 Task: Look for products with watermelon flavor.
Action: Mouse moved to (19, 107)
Screenshot: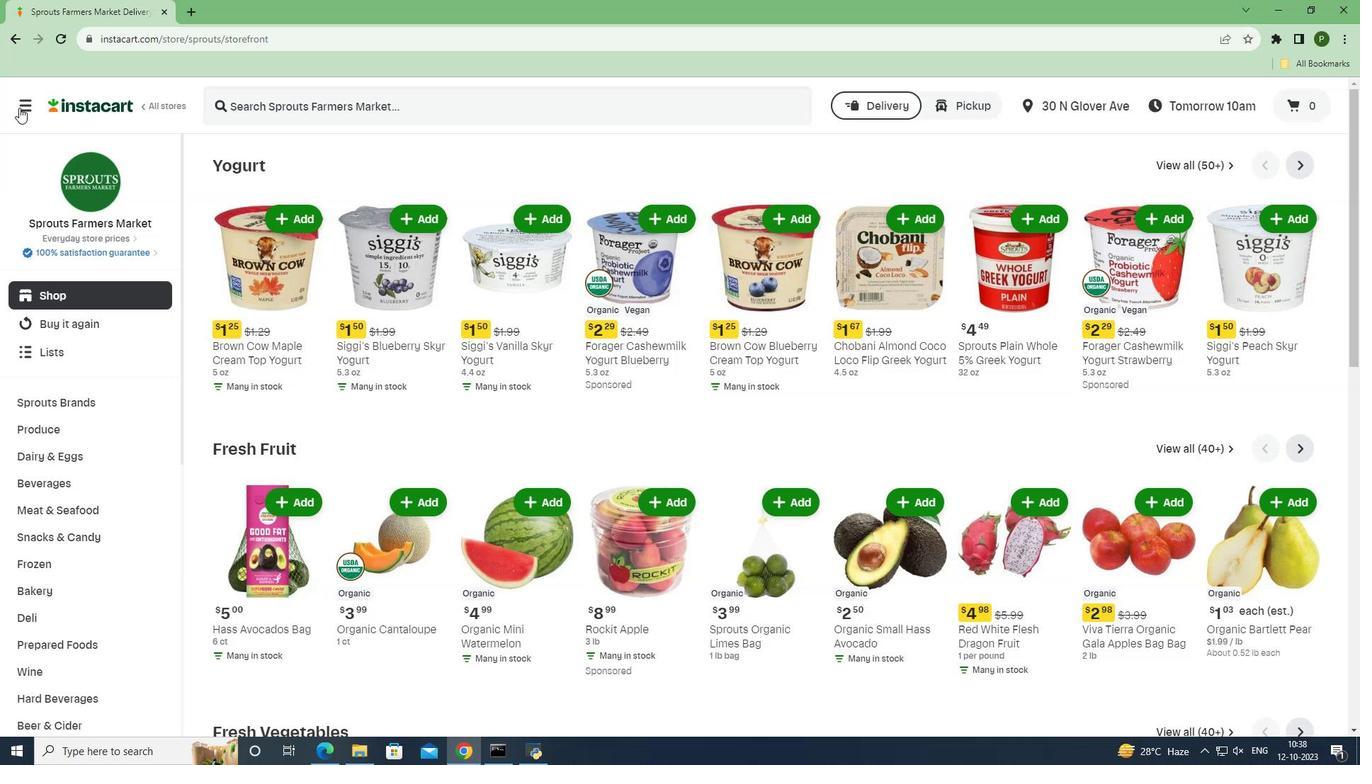 
Action: Mouse pressed left at (19, 107)
Screenshot: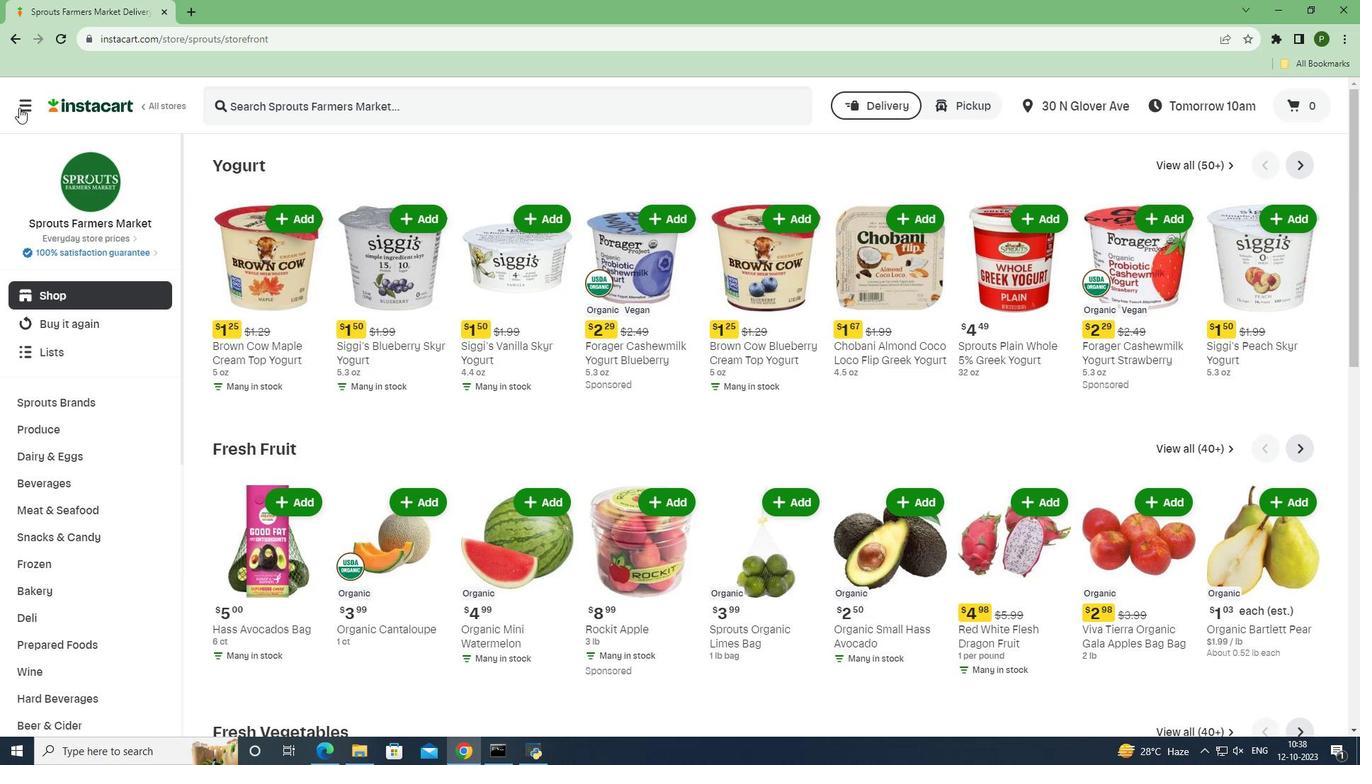 
Action: Mouse moved to (54, 374)
Screenshot: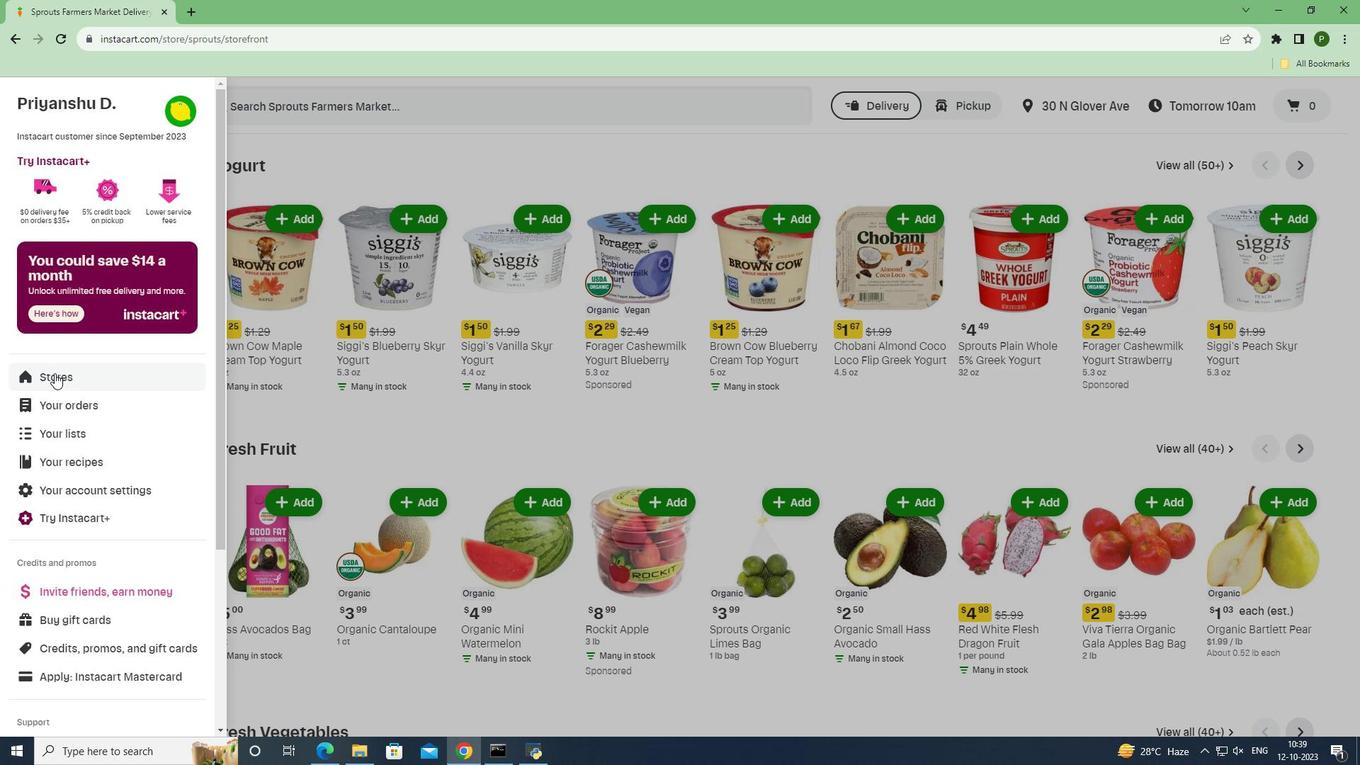 
Action: Mouse pressed left at (54, 374)
Screenshot: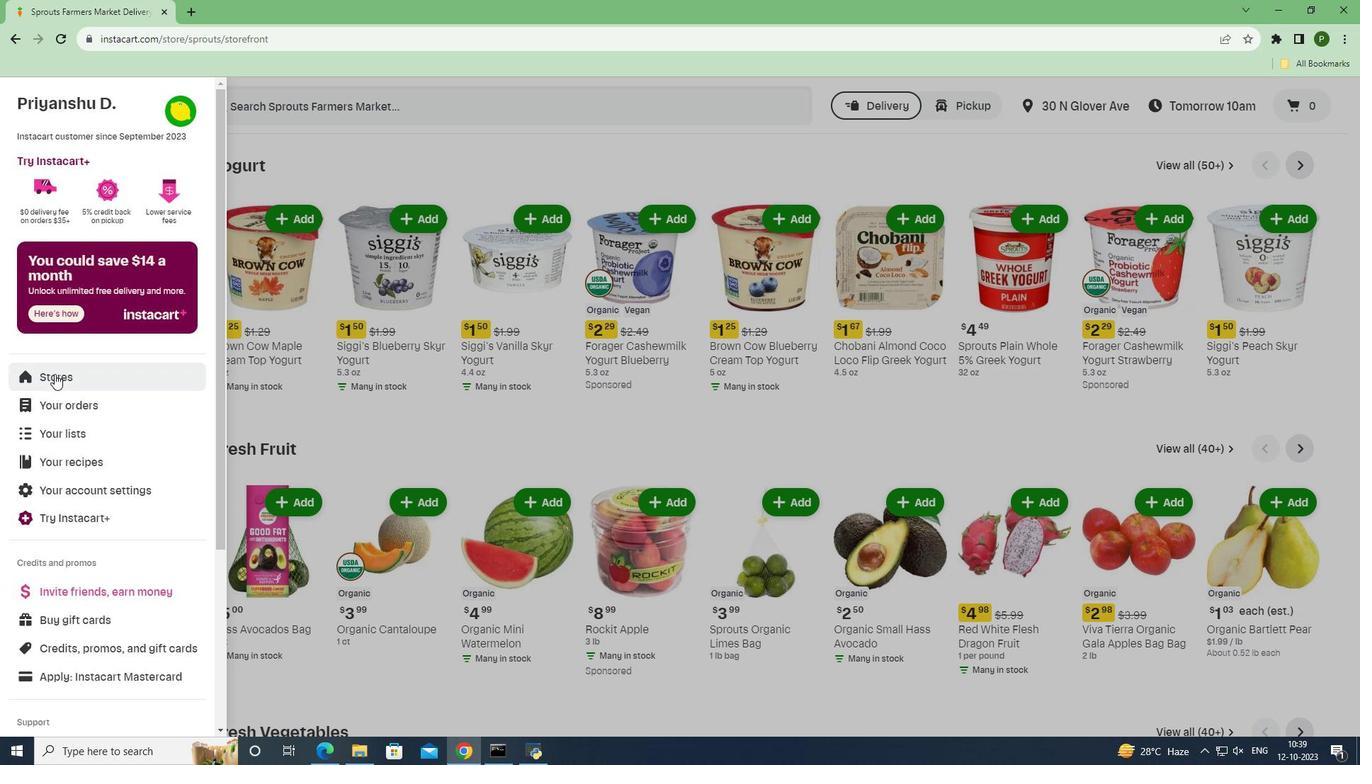 
Action: Mouse moved to (334, 167)
Screenshot: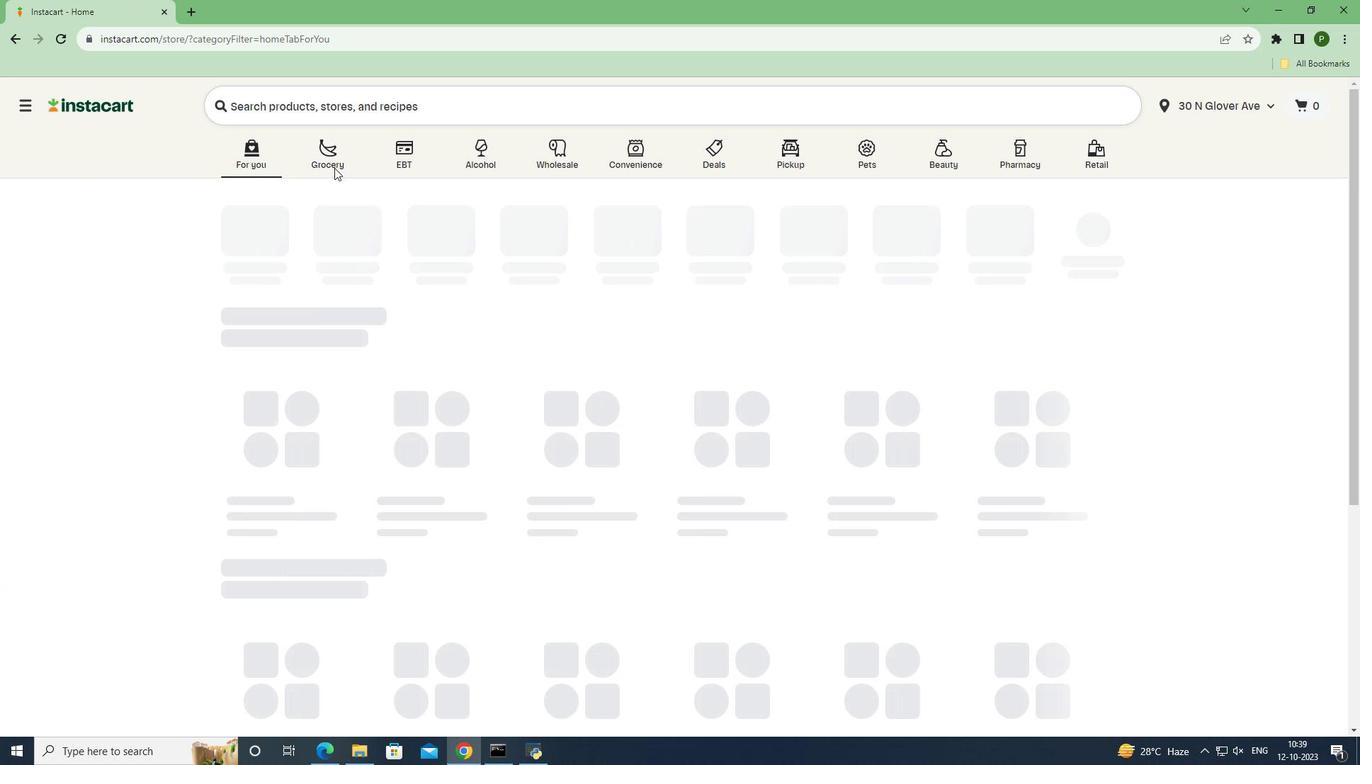 
Action: Mouse pressed left at (334, 167)
Screenshot: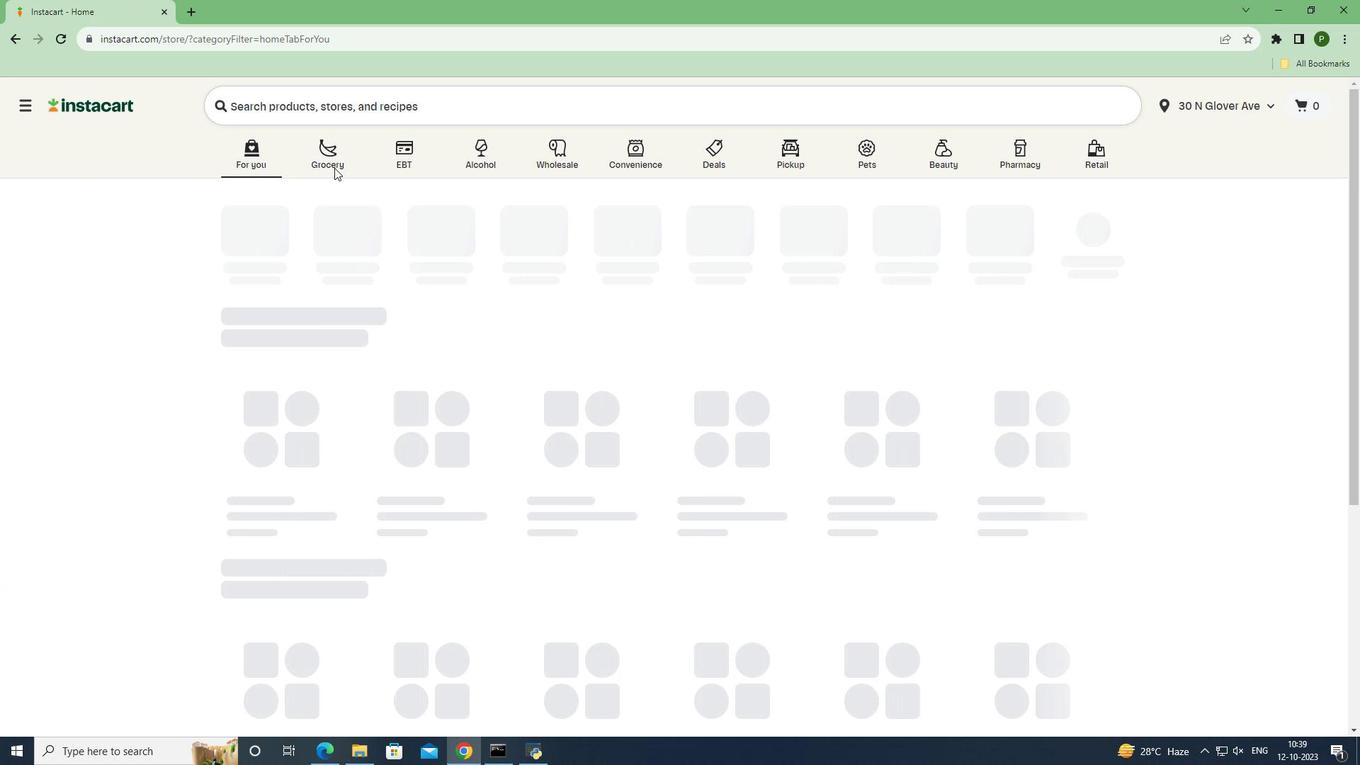 
Action: Mouse moved to (566, 331)
Screenshot: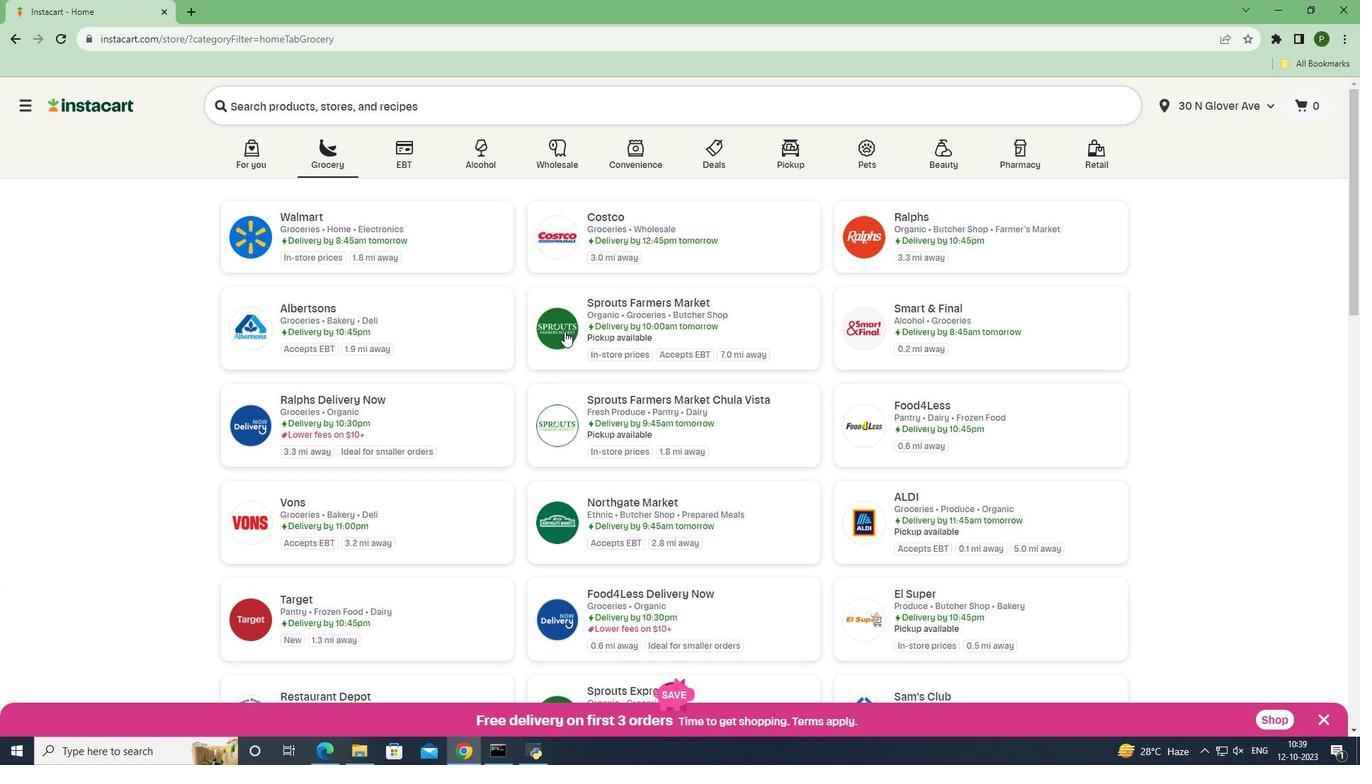 
Action: Mouse pressed left at (566, 331)
Screenshot: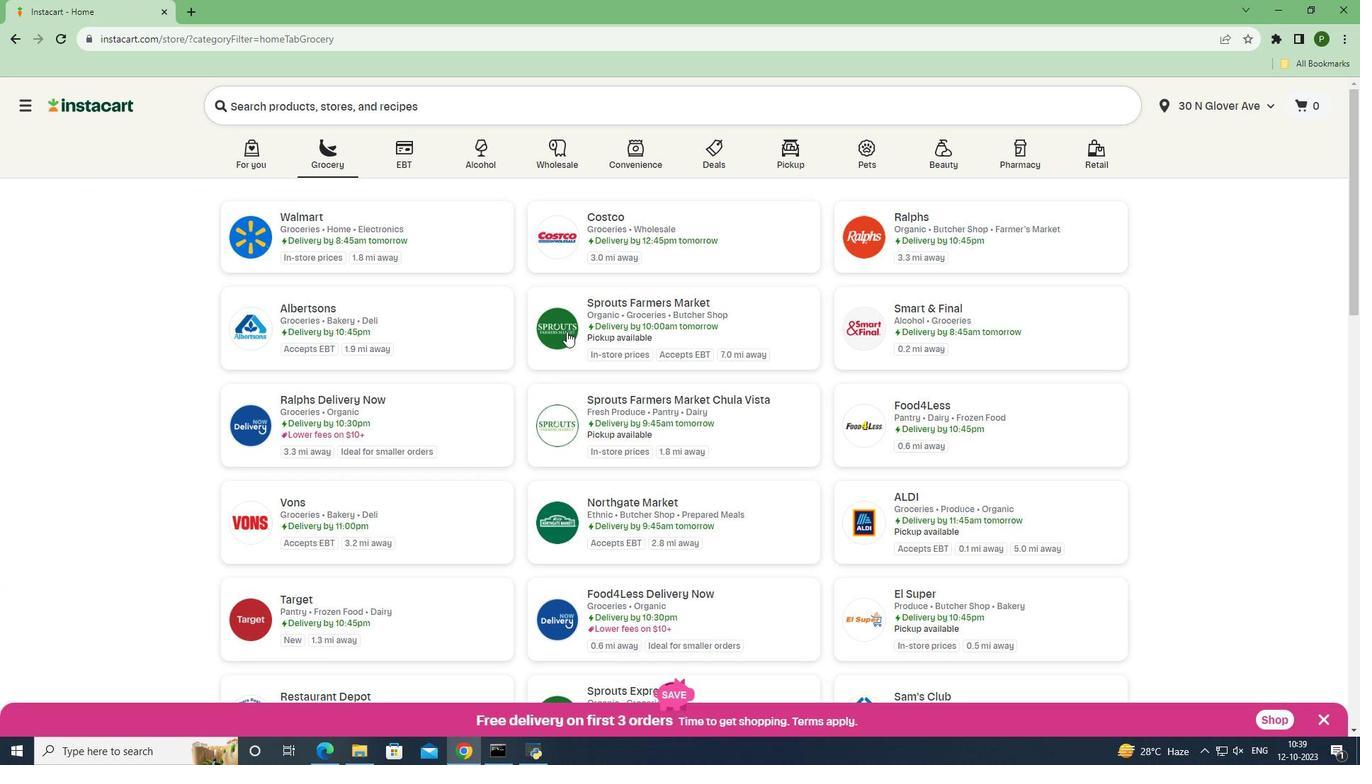 
Action: Mouse moved to (122, 484)
Screenshot: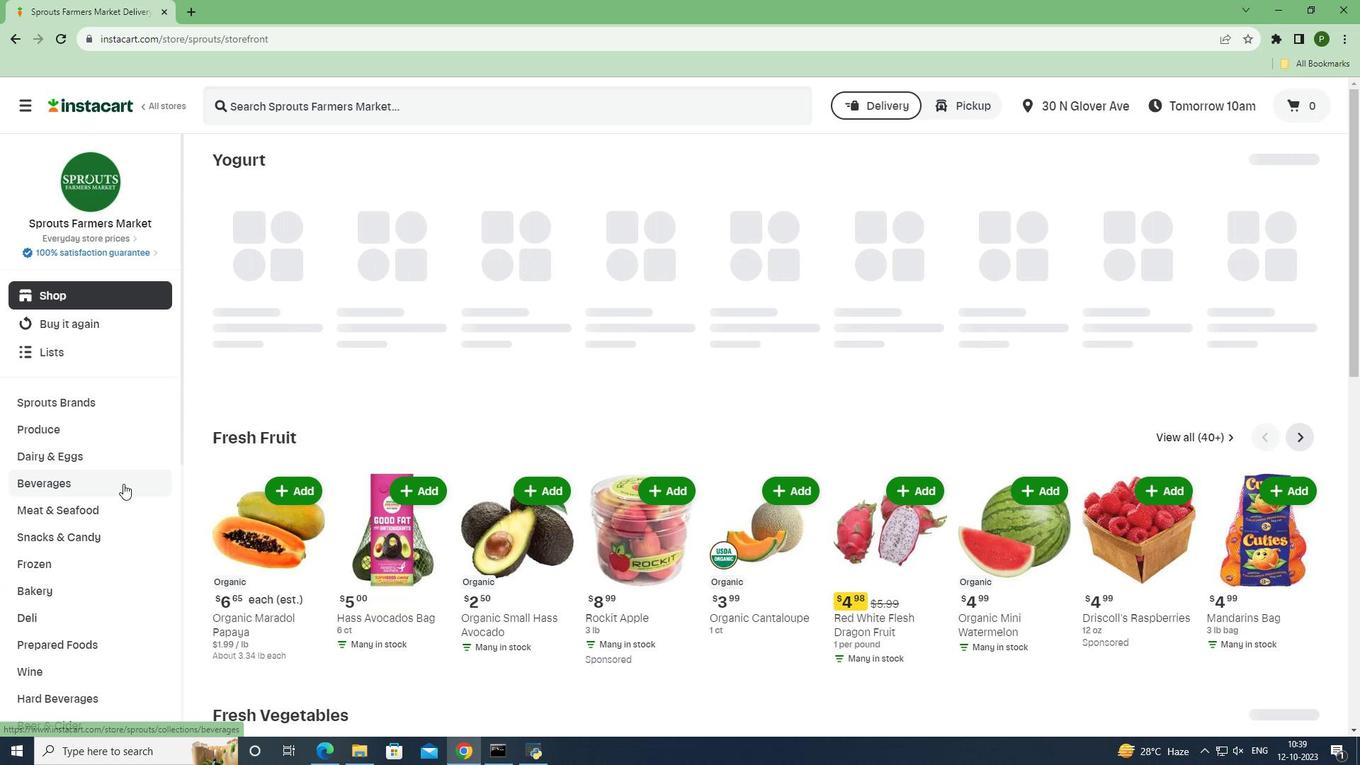 
Action: Mouse pressed left at (122, 484)
Screenshot: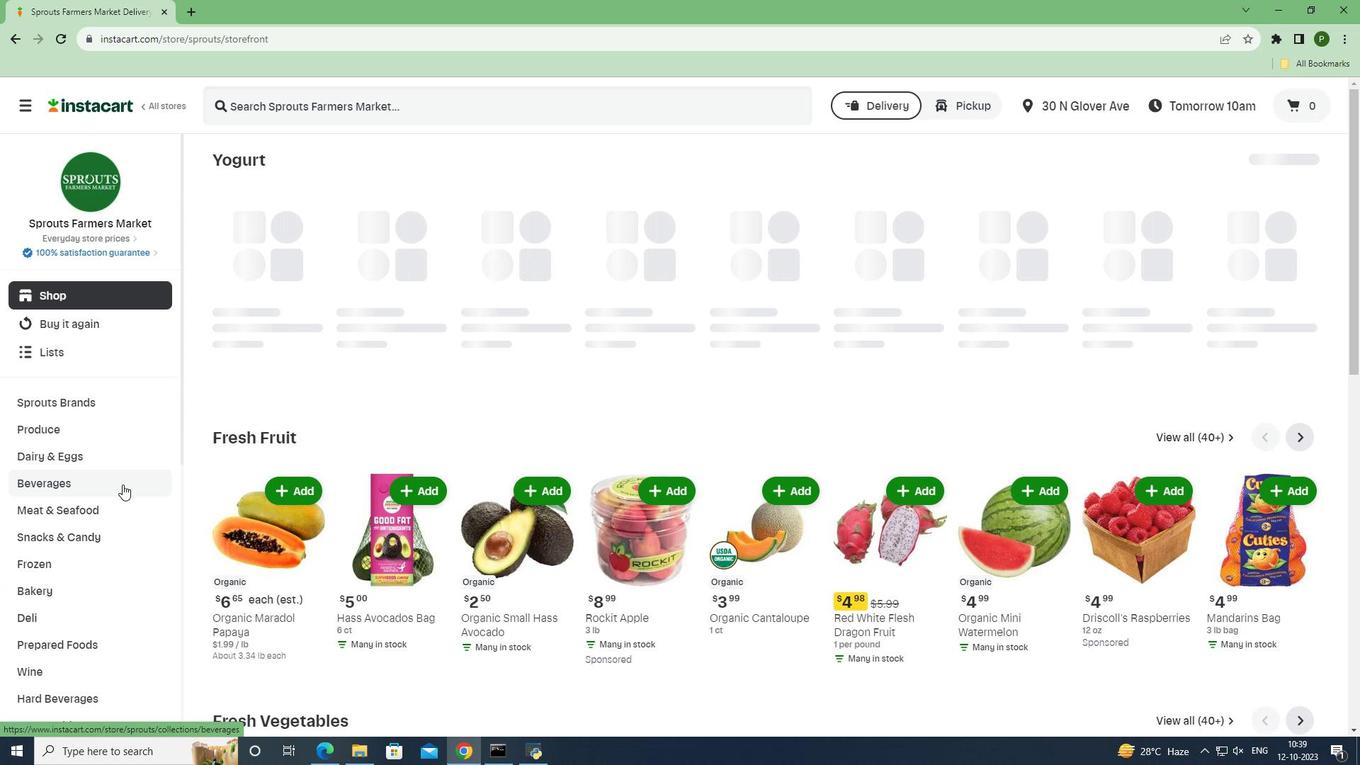 
Action: Mouse moved to (600, 195)
Screenshot: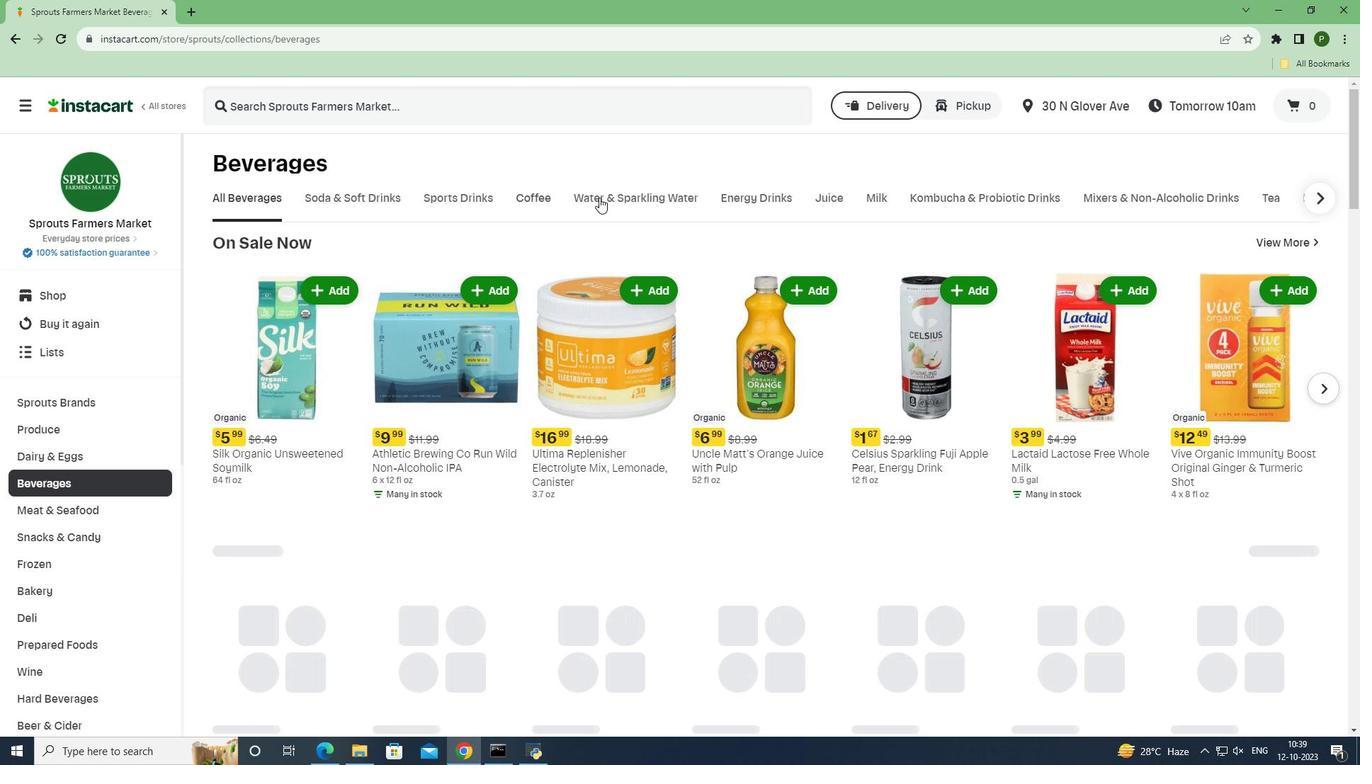 
Action: Mouse pressed left at (600, 195)
Screenshot: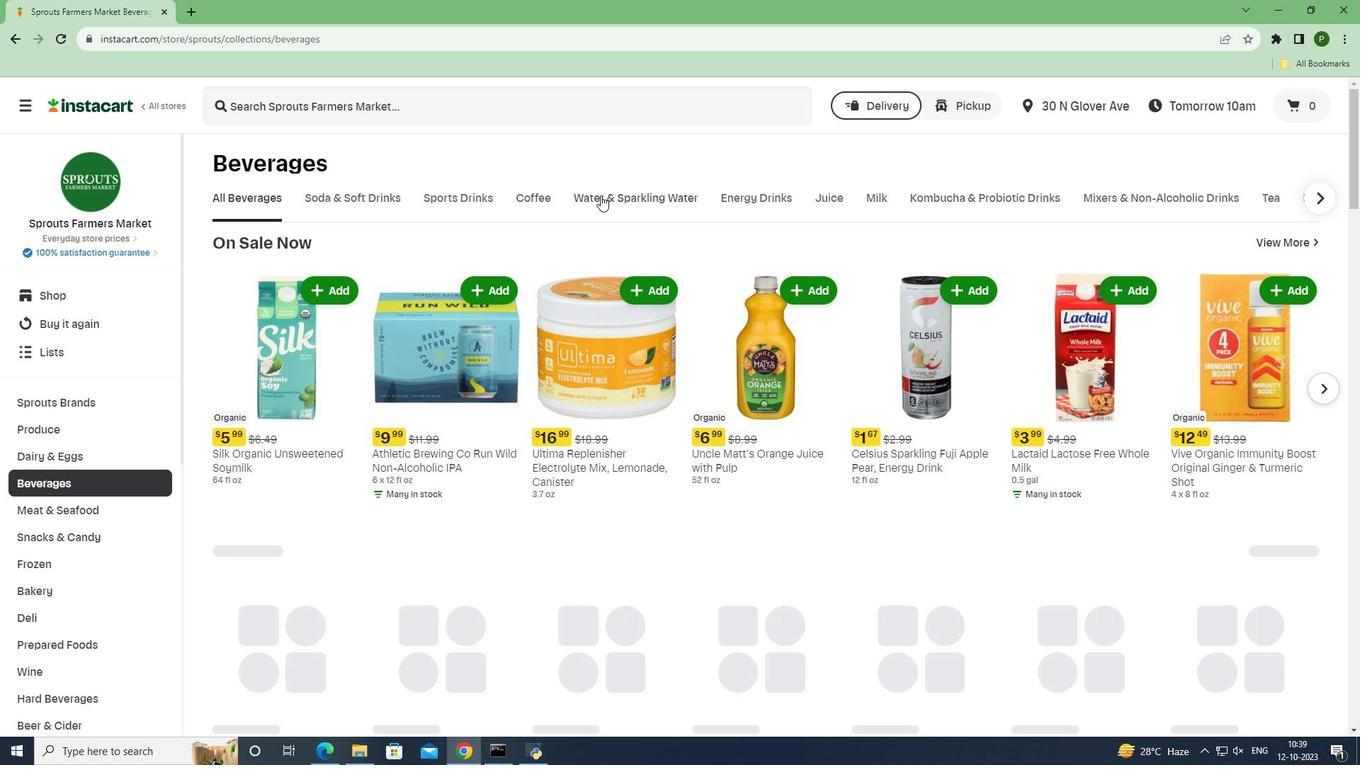 
Action: Mouse moved to (255, 321)
Screenshot: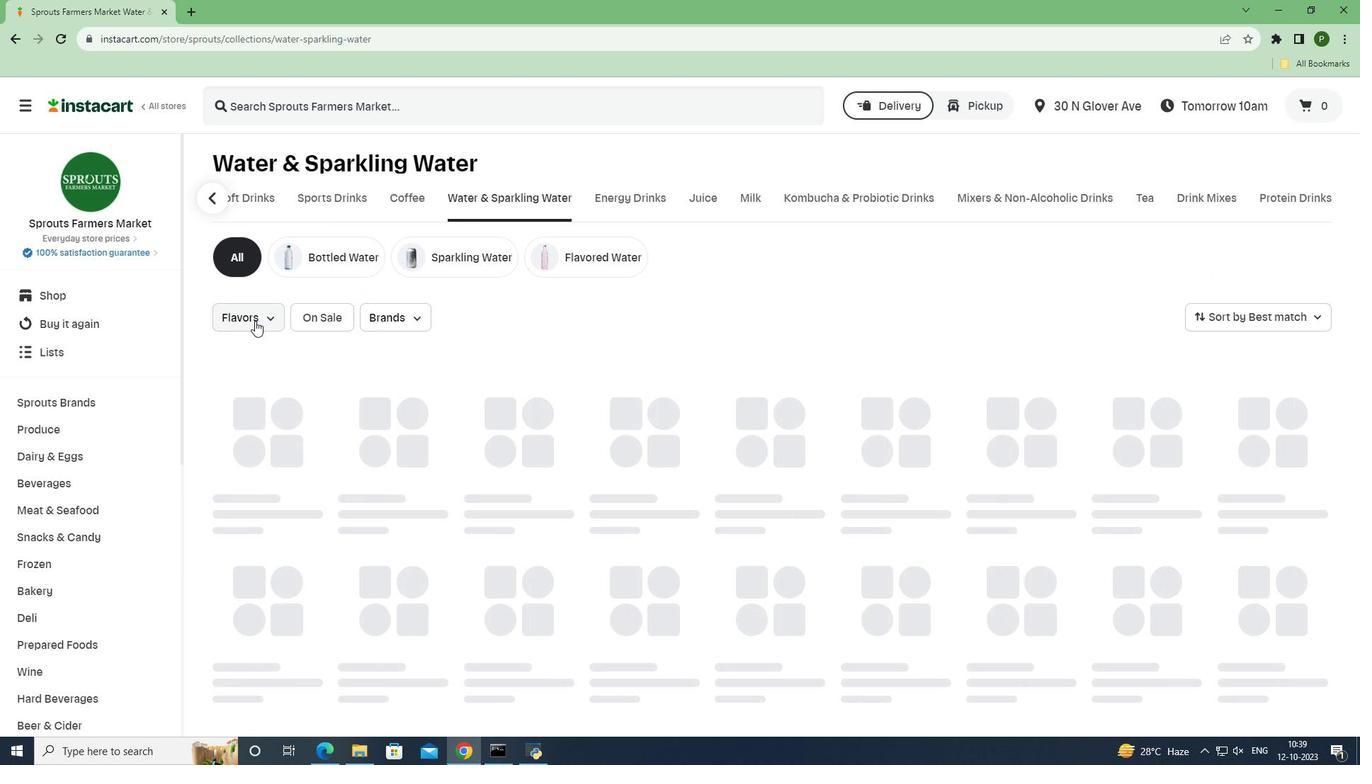 
Action: Mouse pressed left at (255, 321)
Screenshot: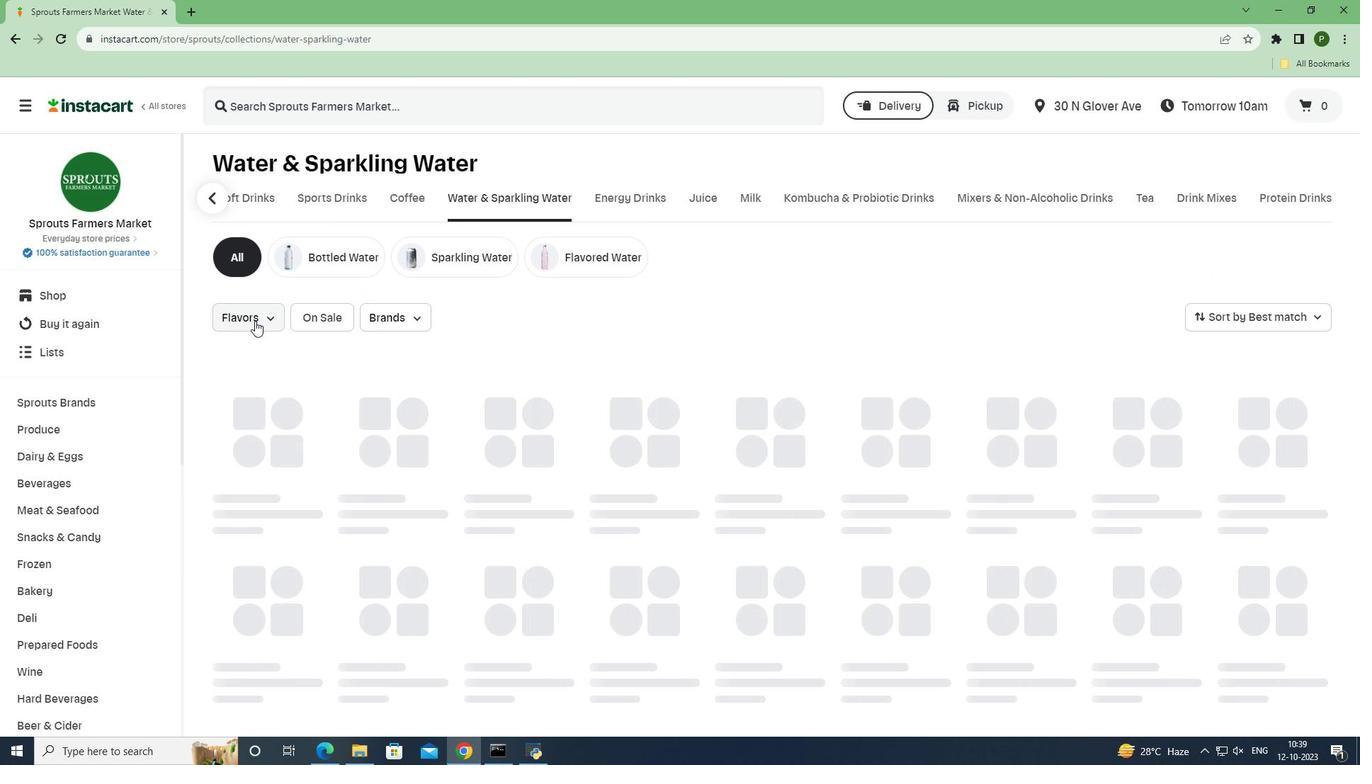 
Action: Mouse moved to (277, 441)
Screenshot: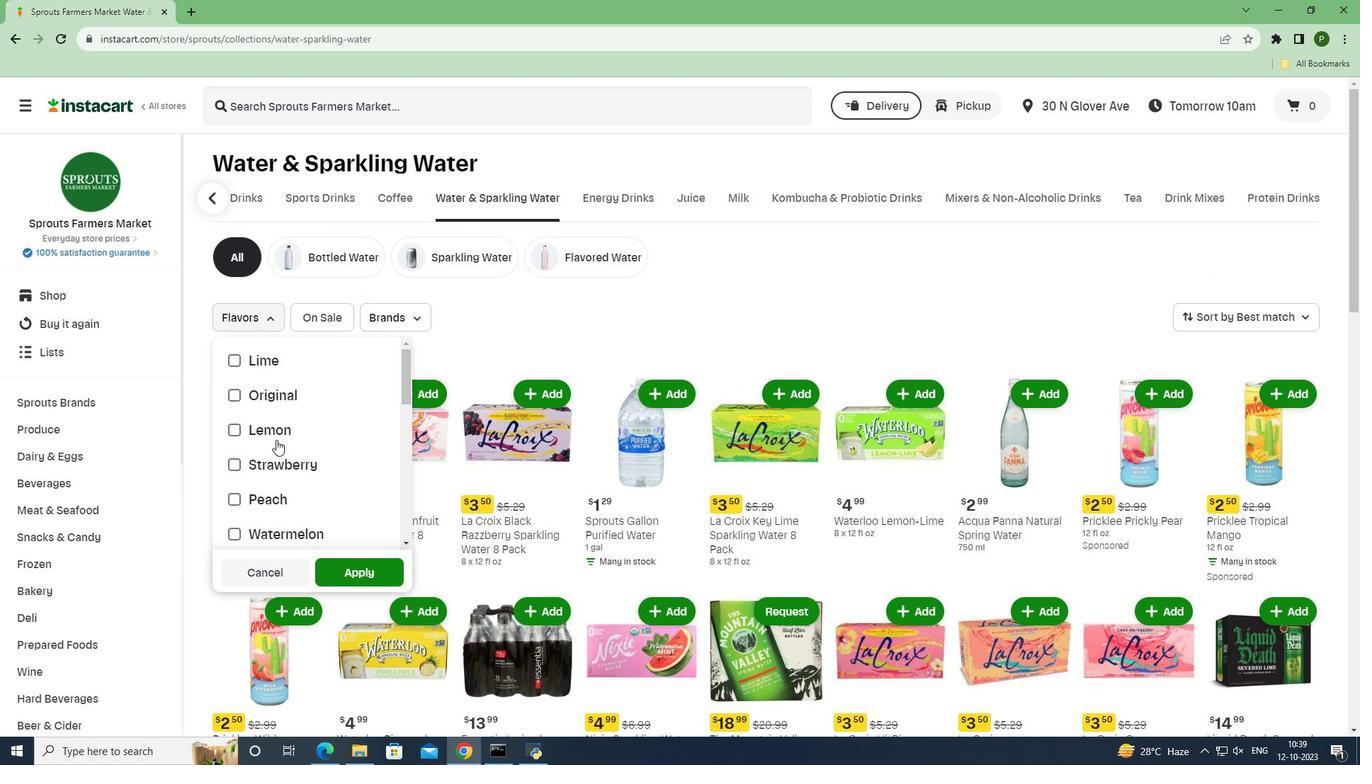 
Action: Mouse scrolled (277, 440) with delta (0, 0)
Screenshot: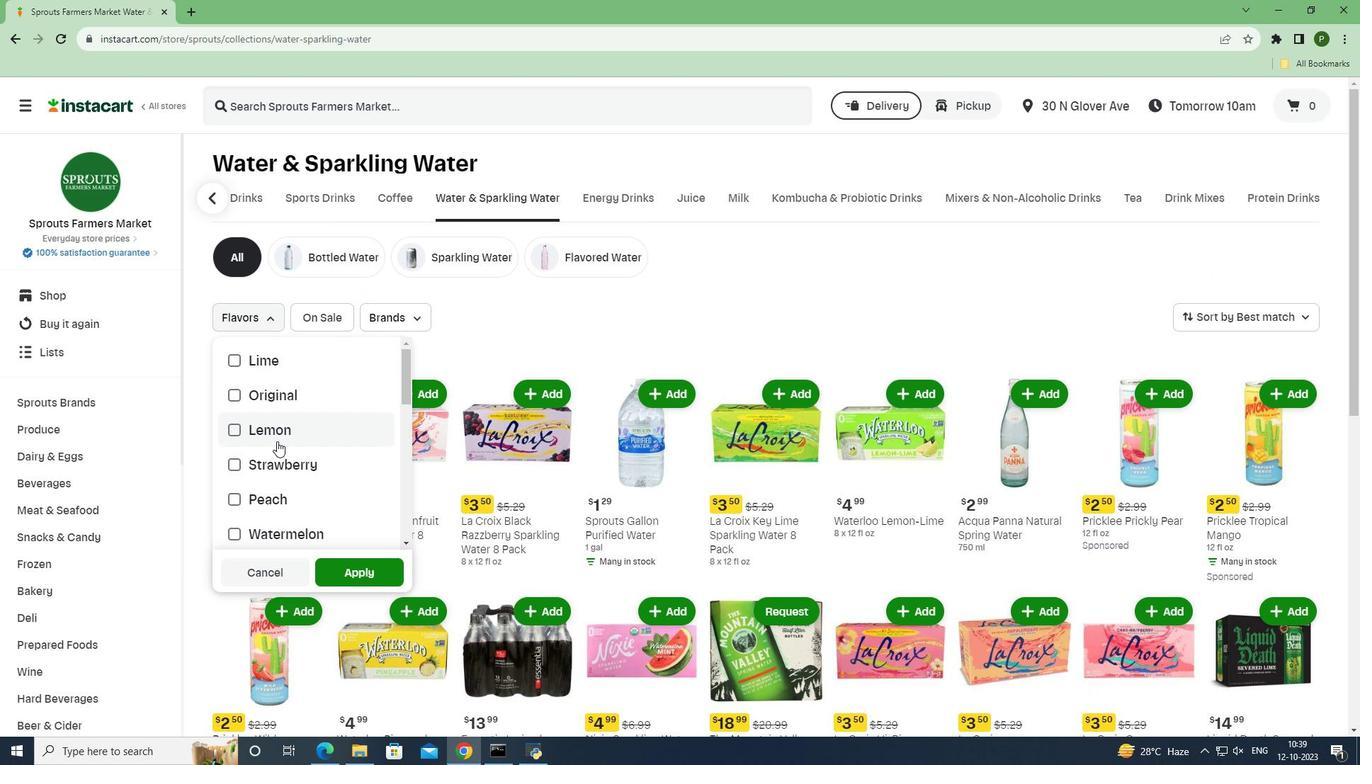 
Action: Mouse moved to (269, 458)
Screenshot: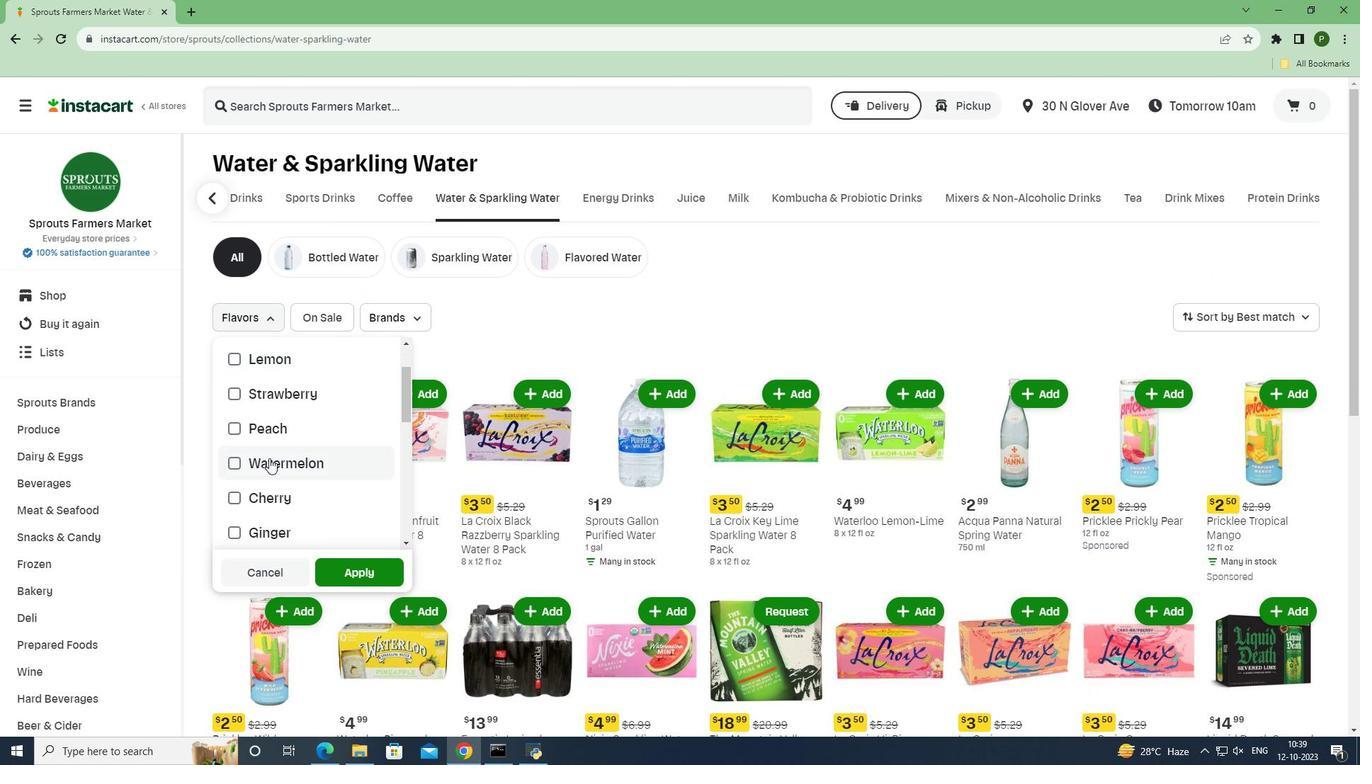 
Action: Mouse pressed left at (269, 458)
Screenshot: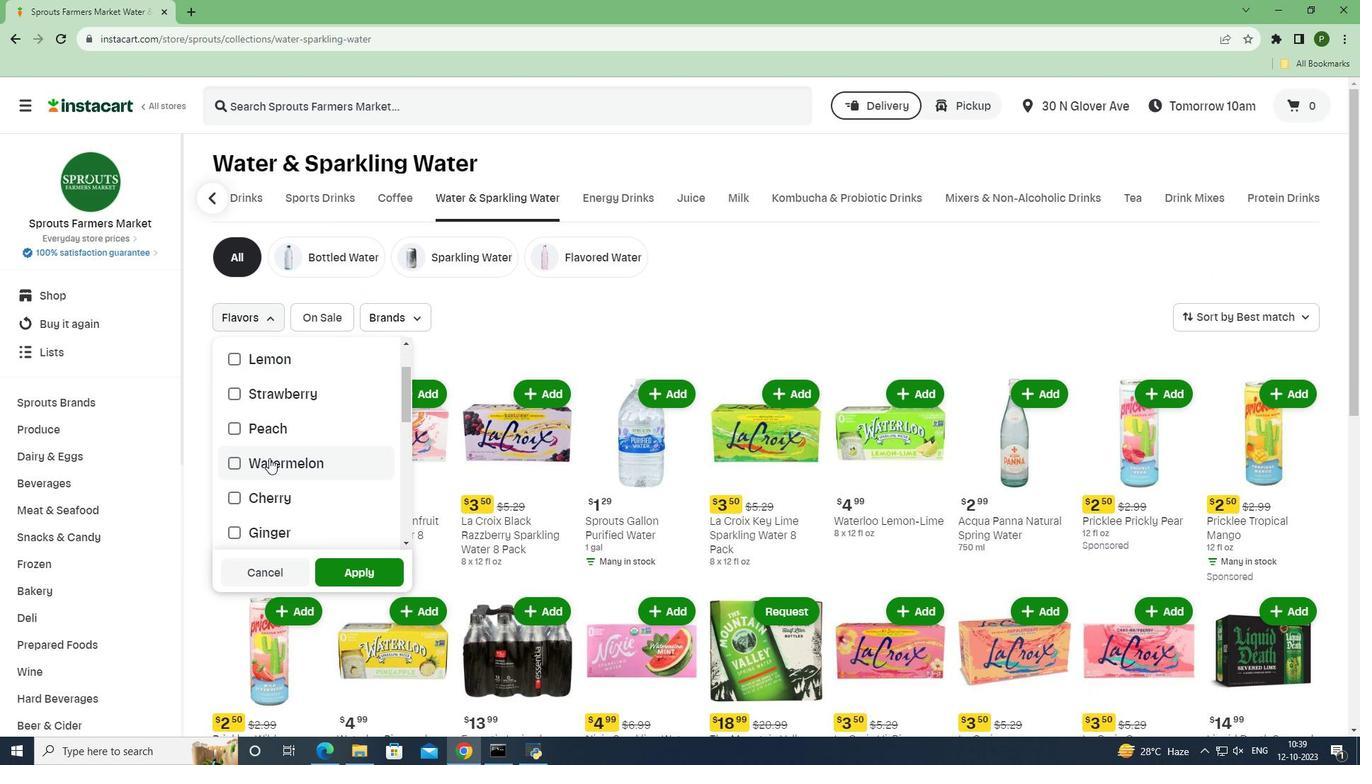 
Action: Mouse moved to (365, 571)
Screenshot: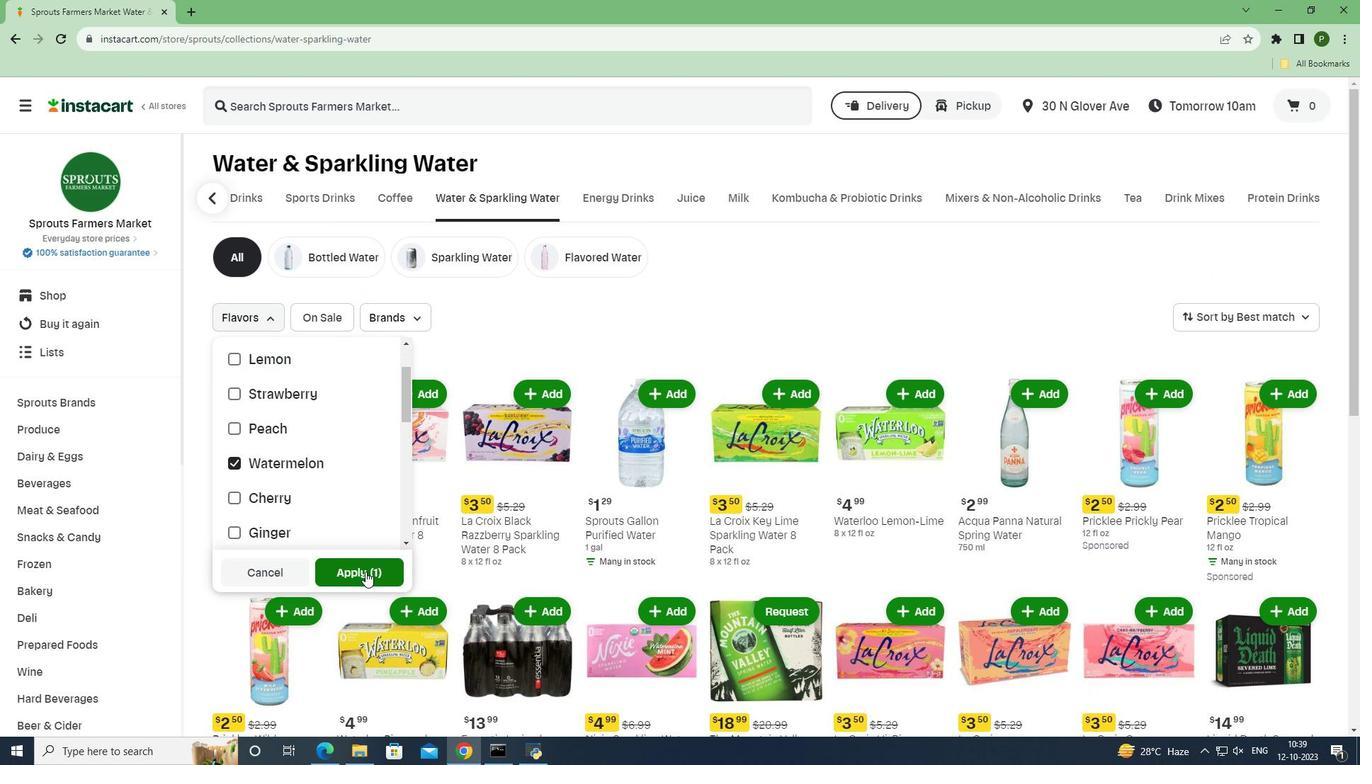 
Action: Mouse pressed left at (365, 571)
Screenshot: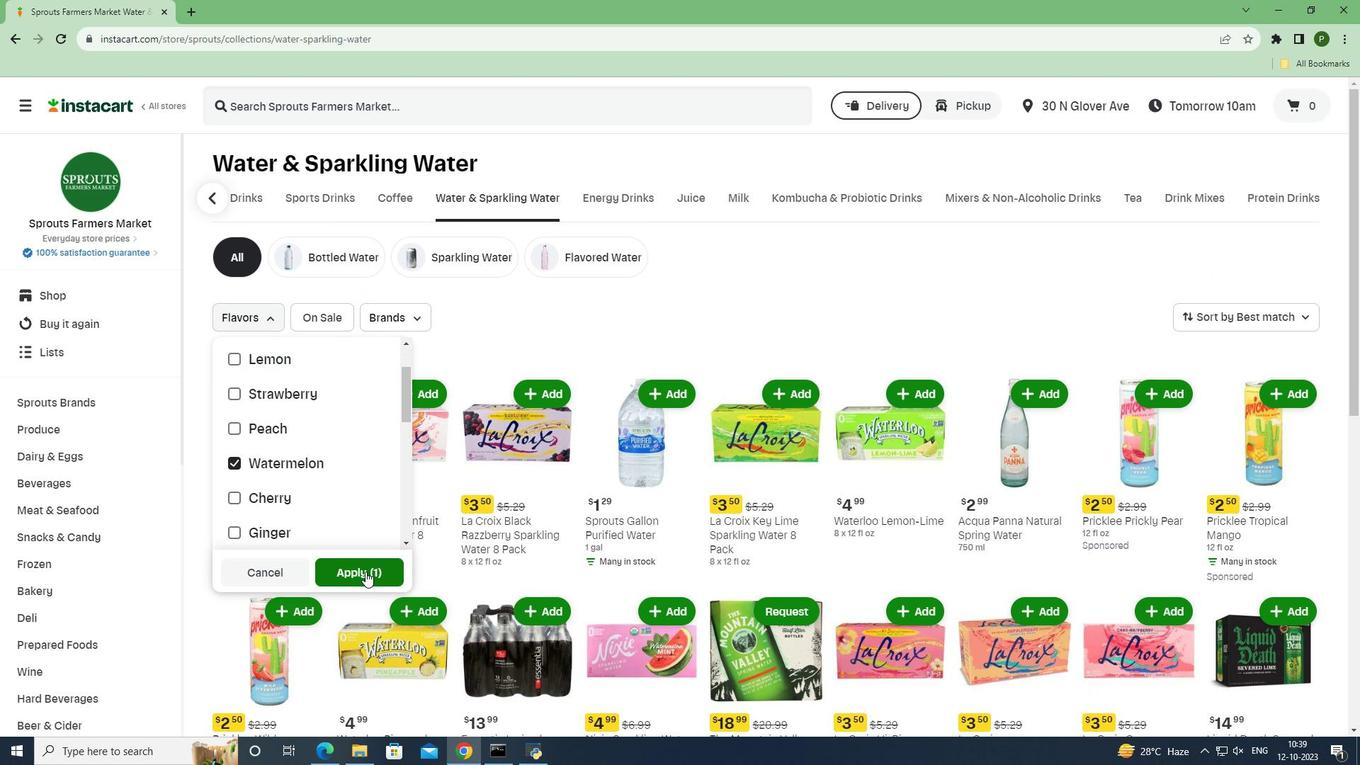 
Action: Mouse moved to (543, 603)
Screenshot: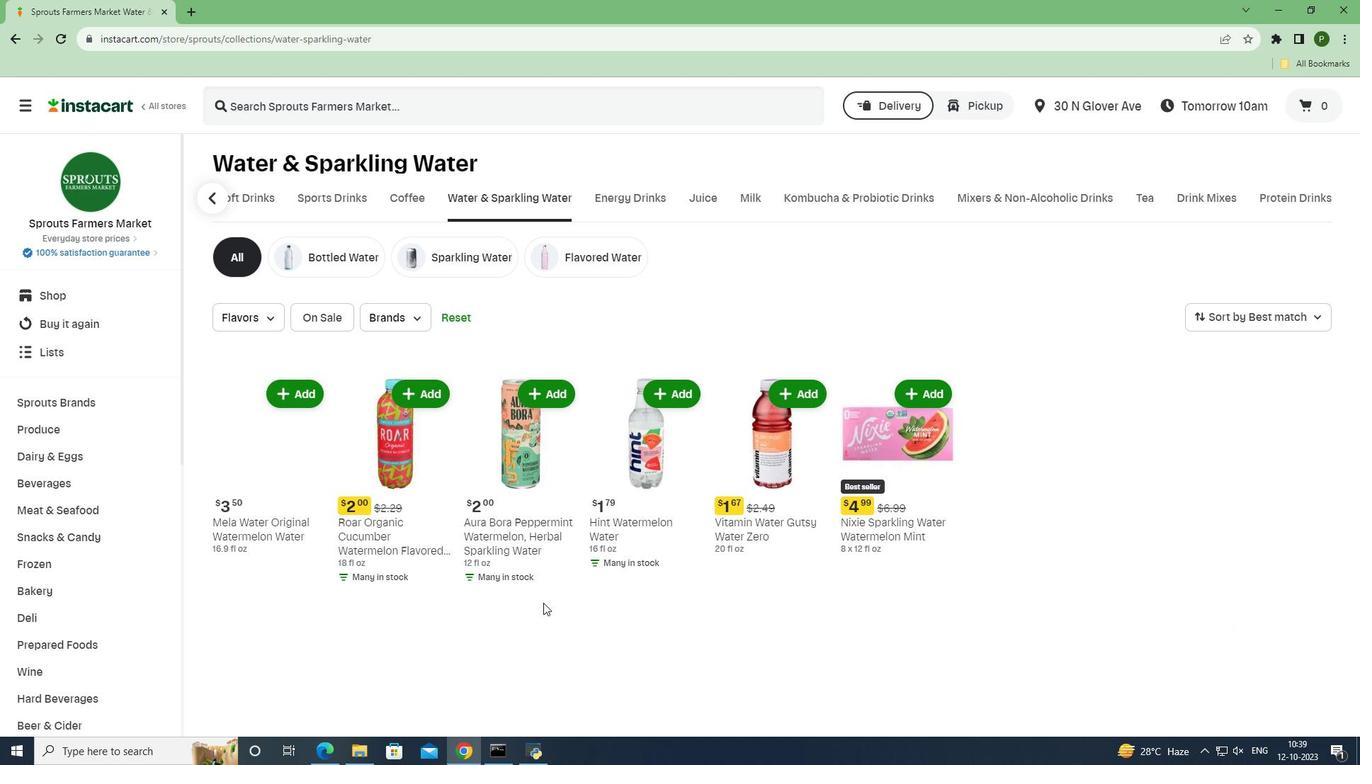 
